 Task: Change the theme color of your profile to Dark purple.
Action: Mouse moved to (1153, 31)
Screenshot: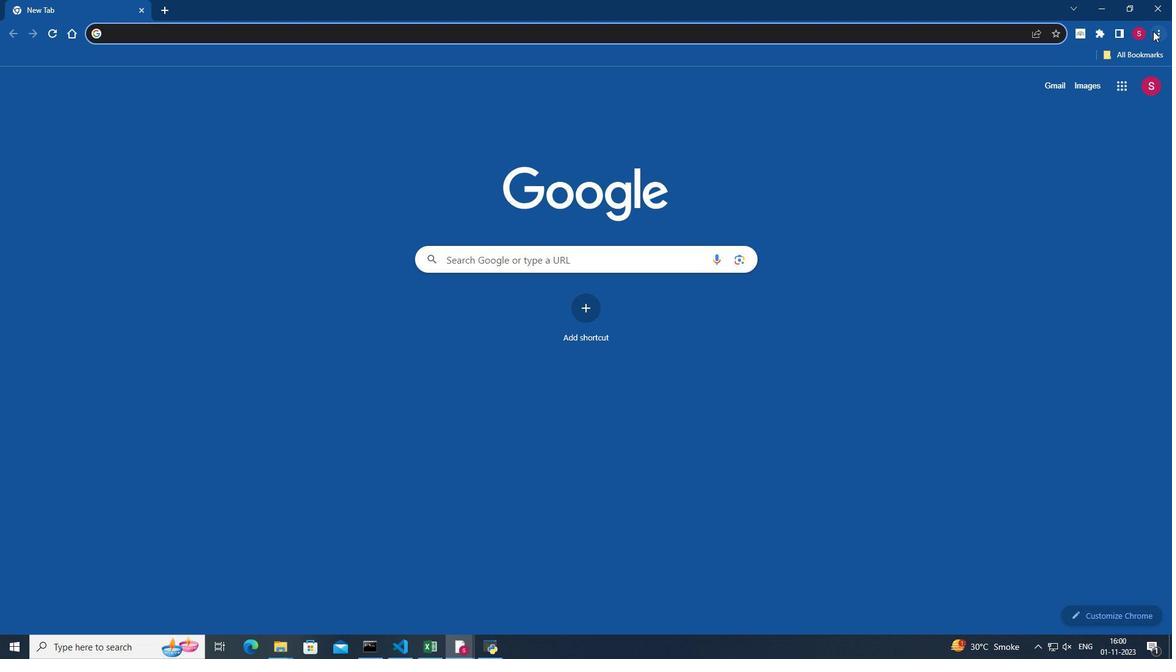 
Action: Mouse pressed left at (1153, 31)
Screenshot: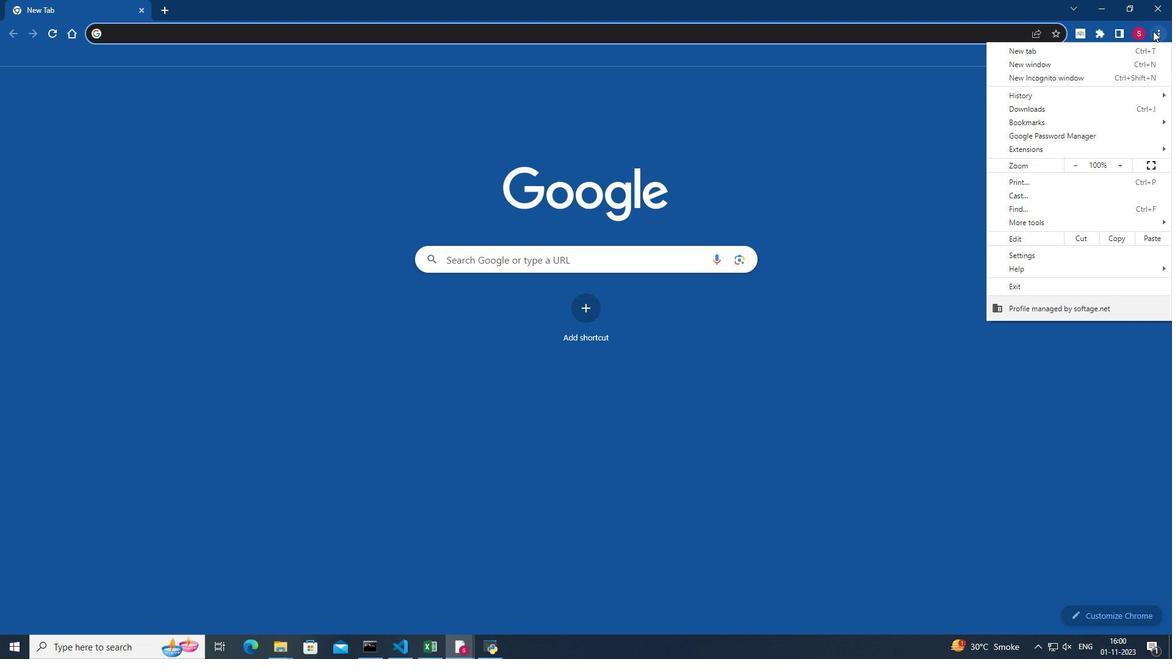
Action: Mouse moved to (1023, 254)
Screenshot: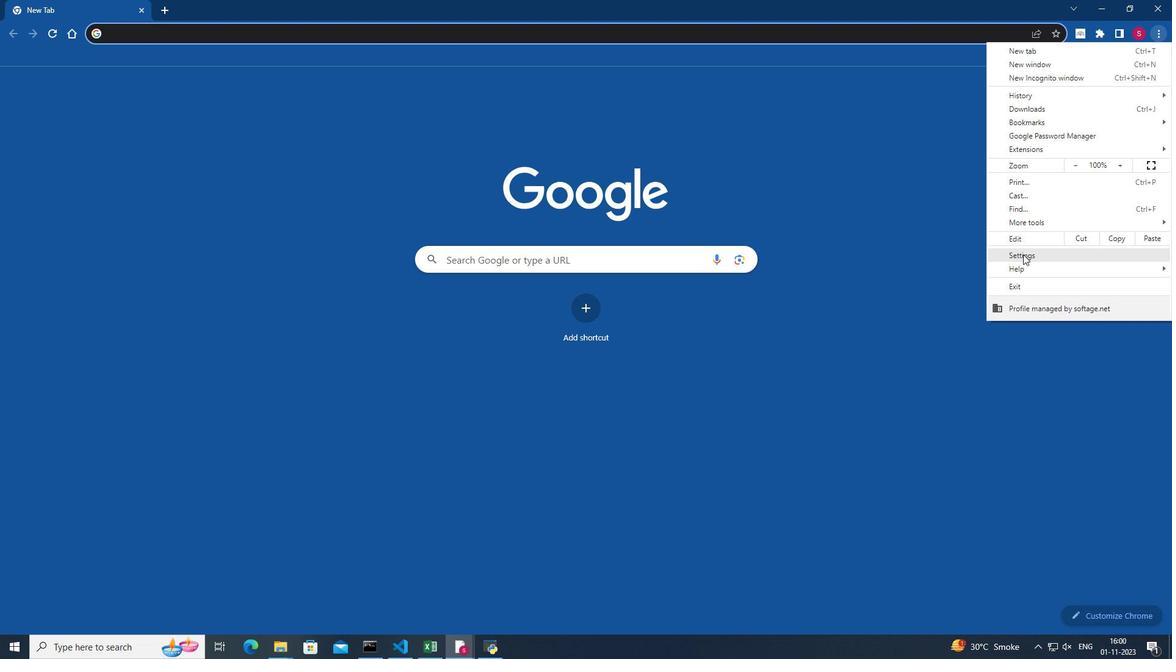 
Action: Mouse pressed left at (1023, 254)
Screenshot: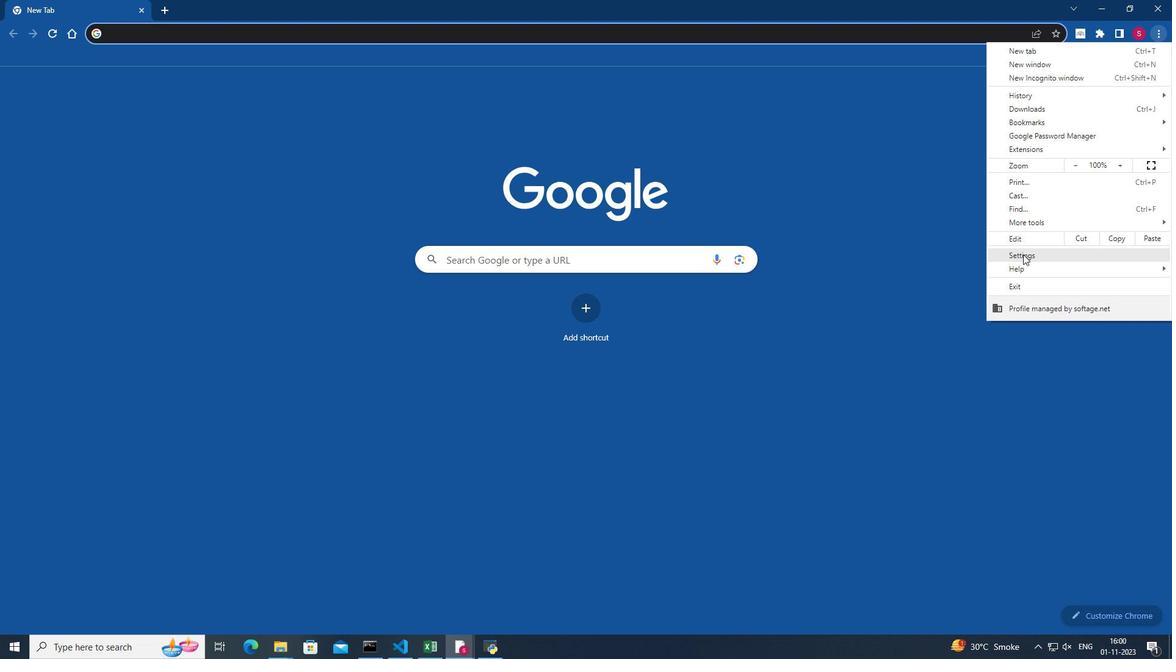 
Action: Mouse moved to (745, 291)
Screenshot: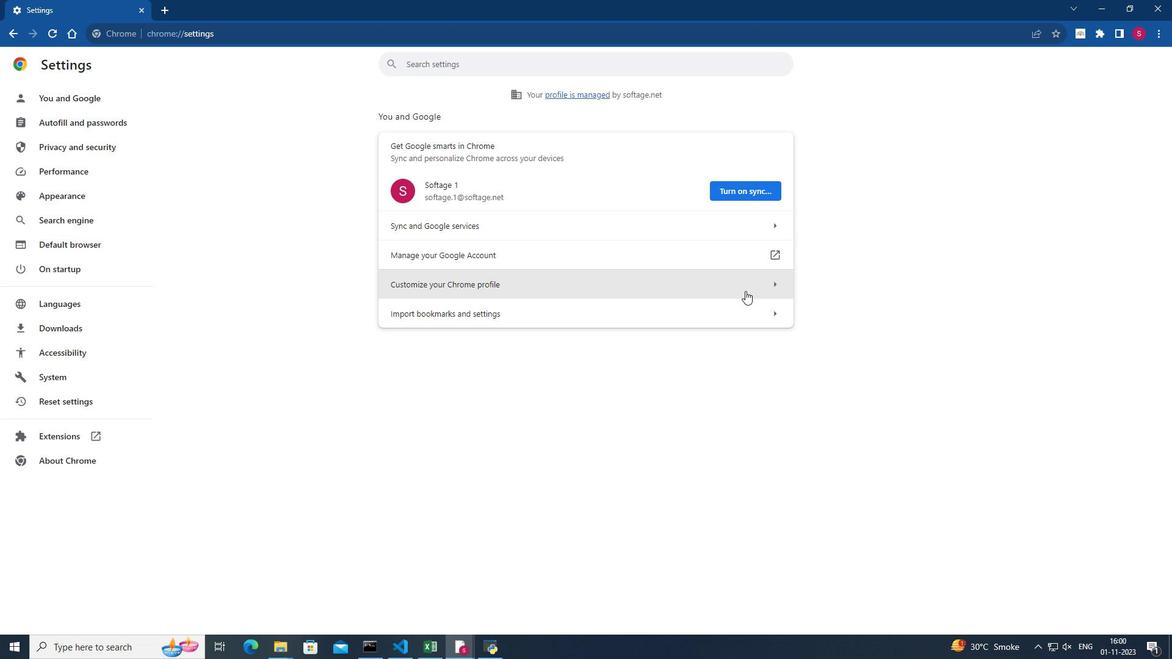 
Action: Mouse pressed left at (745, 291)
Screenshot: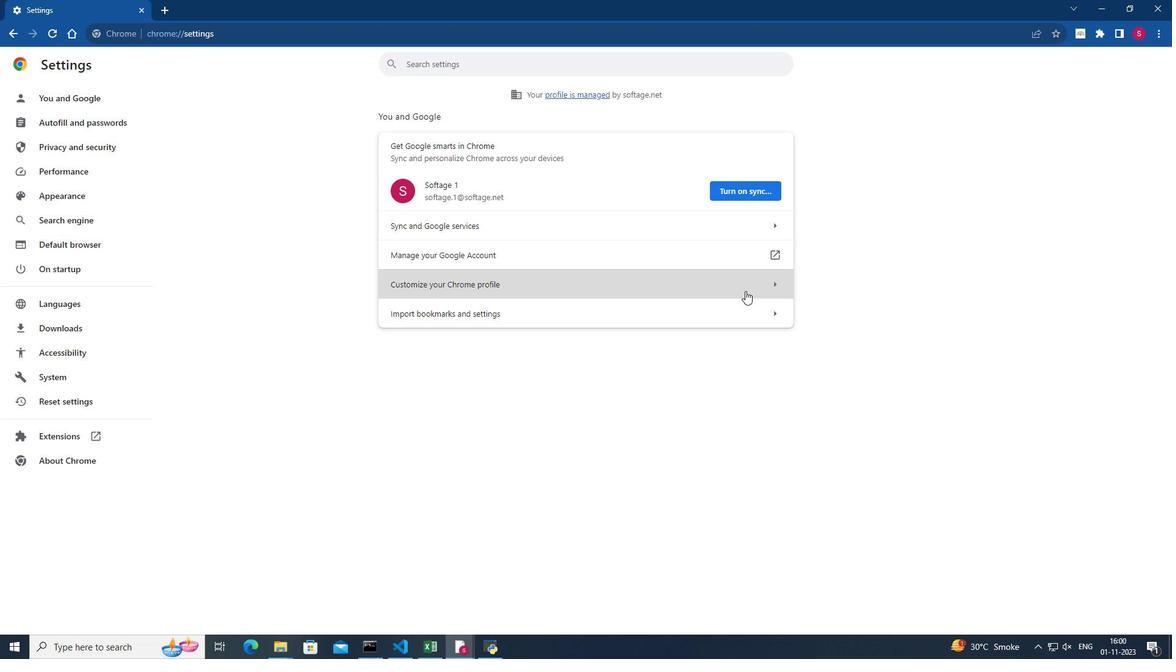 
Action: Mouse moved to (737, 411)
Screenshot: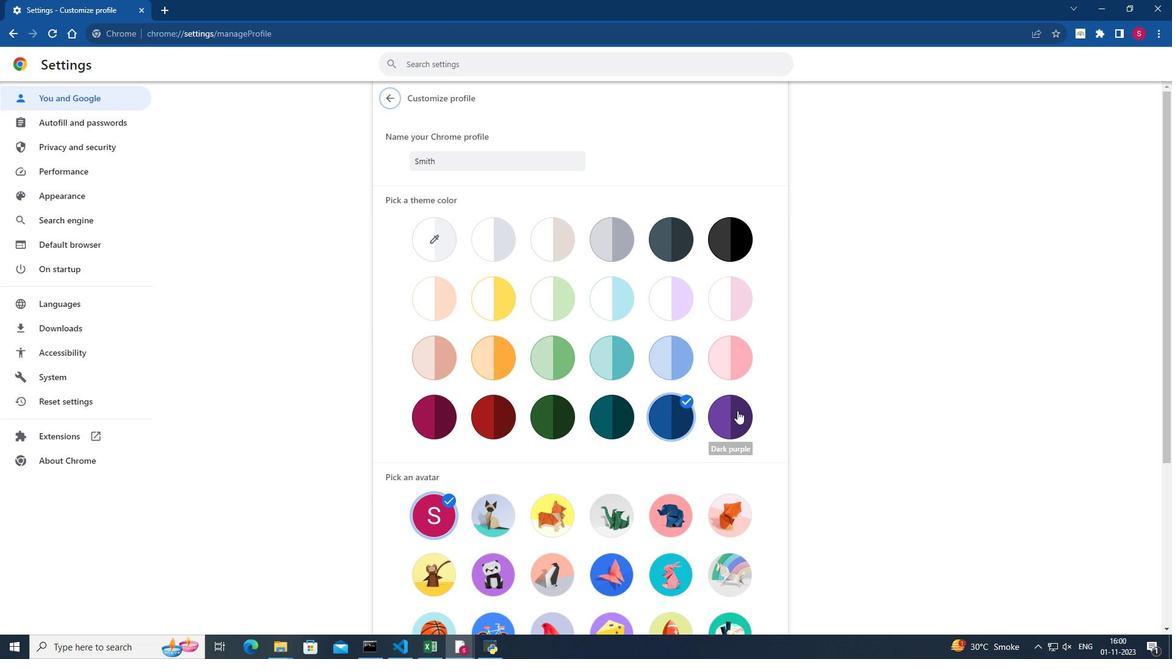 
Action: Mouse pressed left at (737, 411)
Screenshot: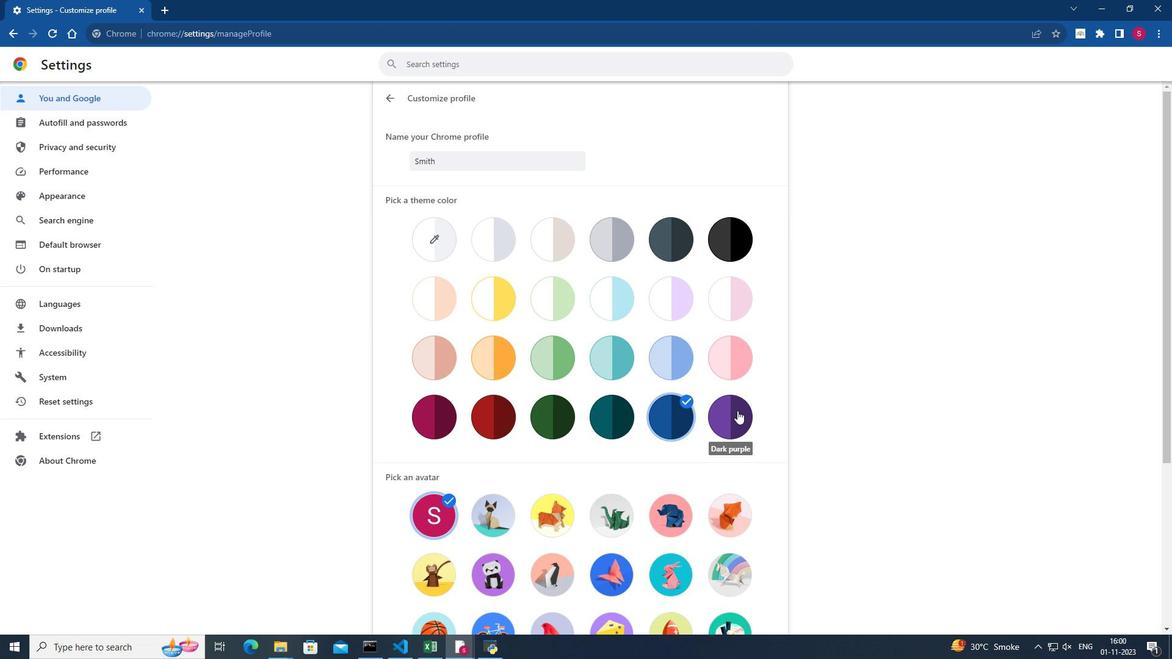 
Action: Mouse moved to (950, 361)
Screenshot: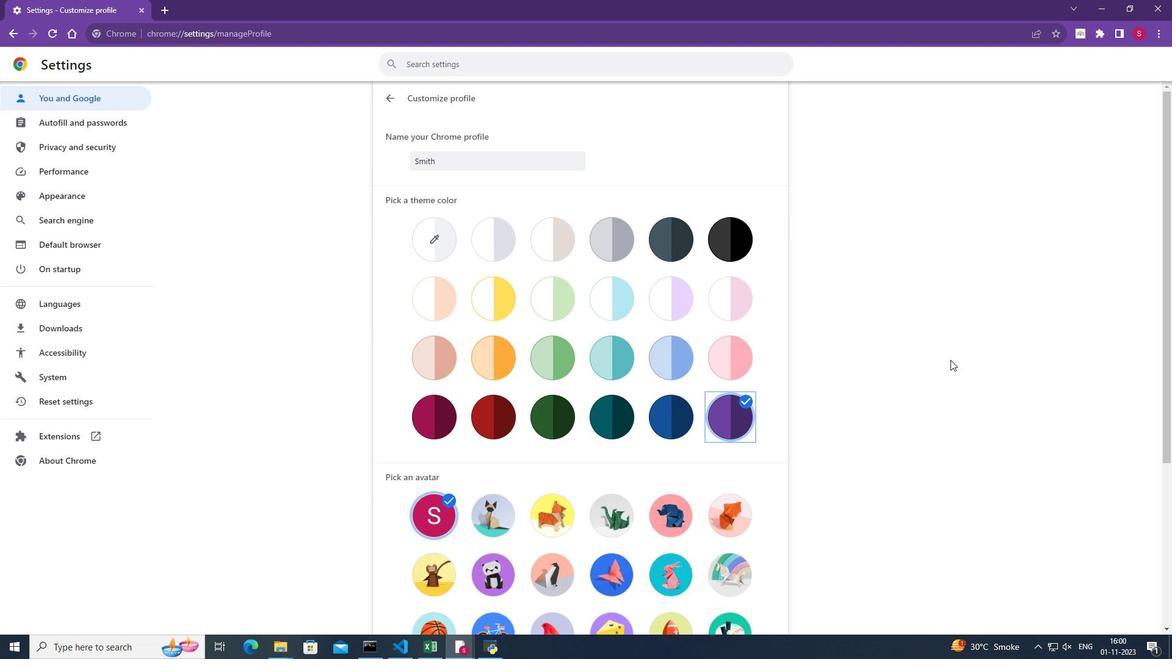 
